 Task: Use the formula "DSUM" in spreadsheet "Project portfolio".
Action: Mouse moved to (90, 89)
Screenshot: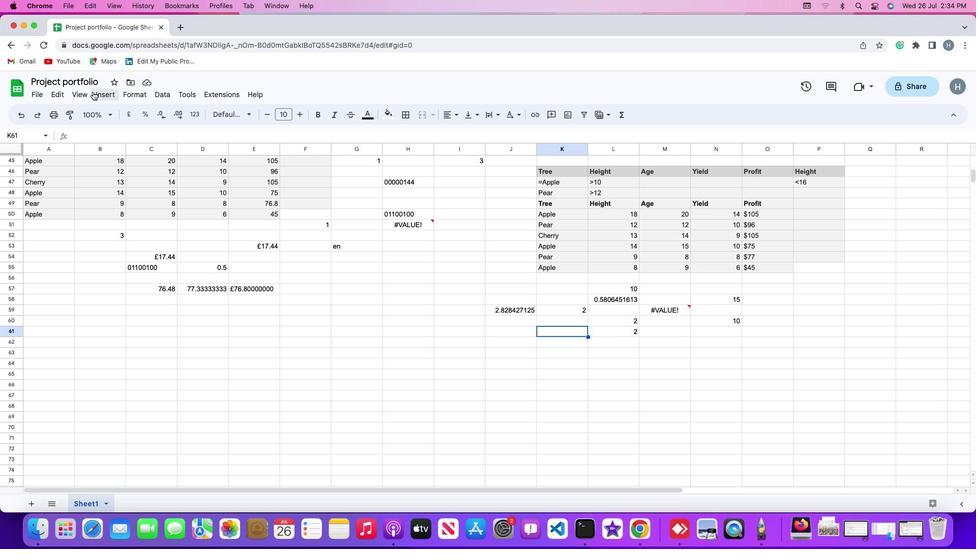 
Action: Mouse pressed left at (90, 89)
Screenshot: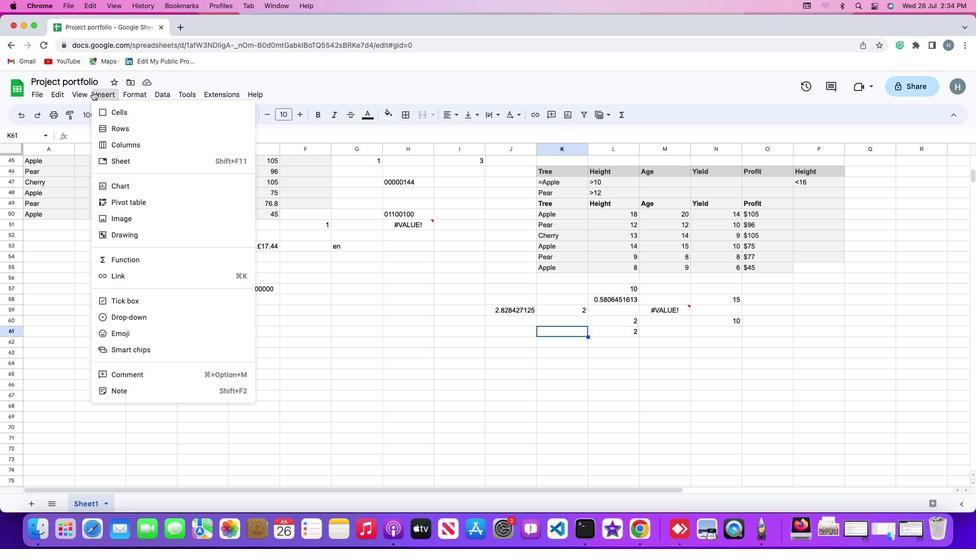 
Action: Mouse moved to (124, 255)
Screenshot: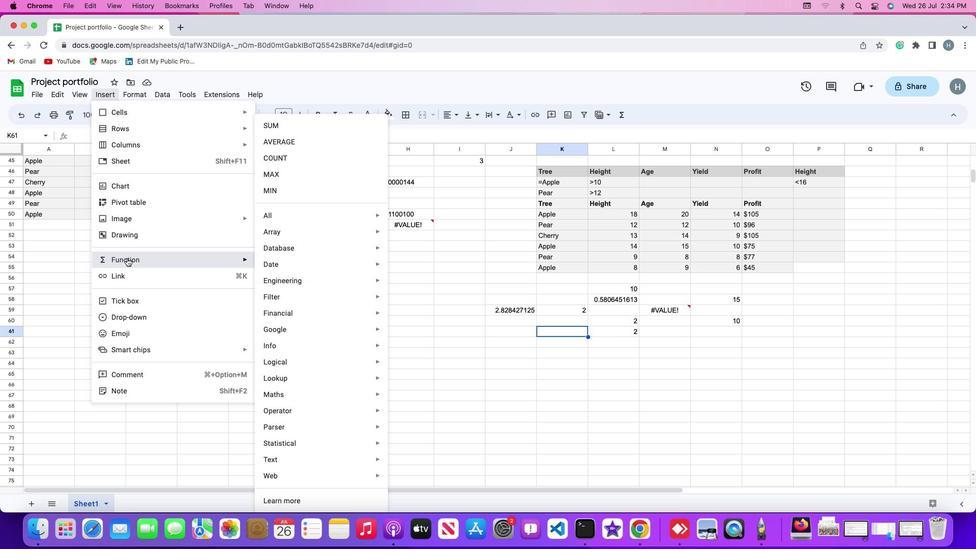 
Action: Mouse pressed left at (124, 255)
Screenshot: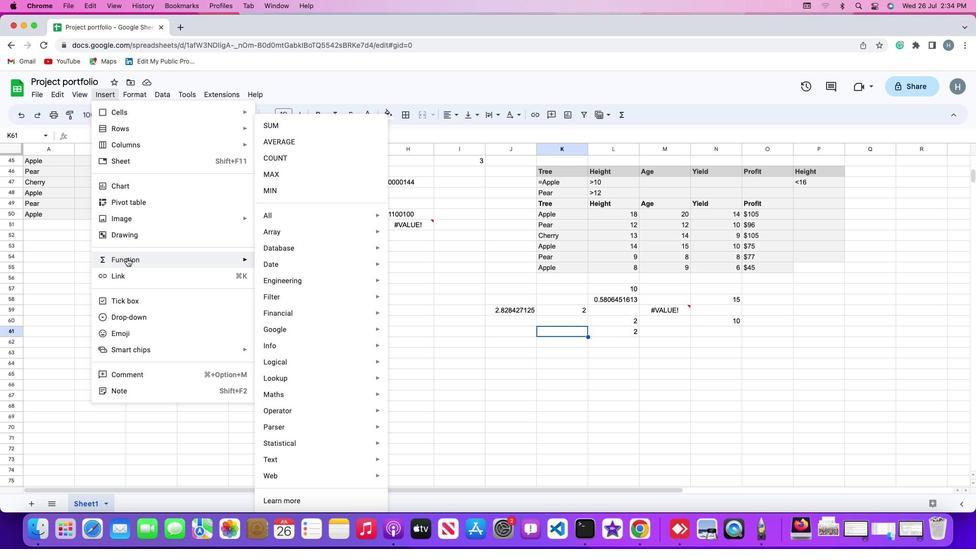 
Action: Mouse moved to (222, 252)
Screenshot: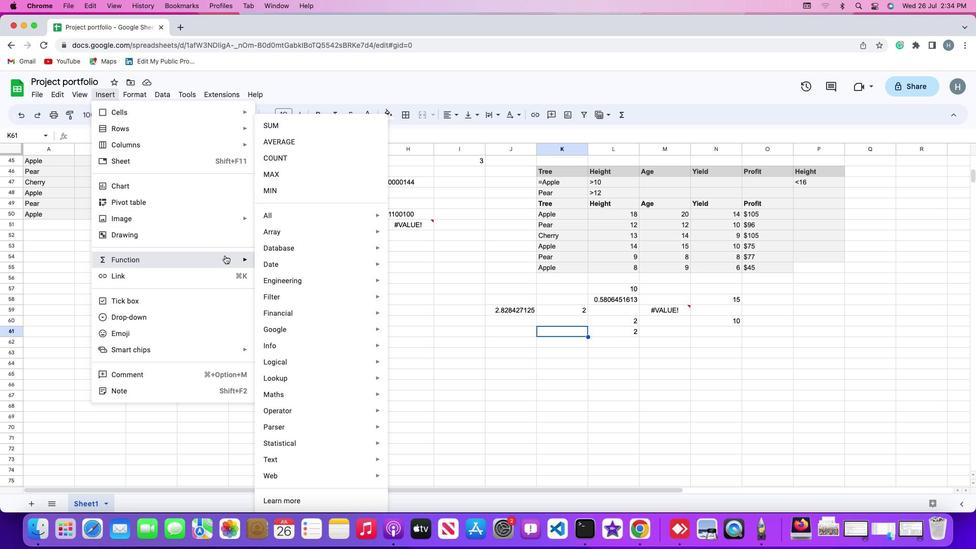 
Action: Mouse pressed left at (222, 252)
Screenshot: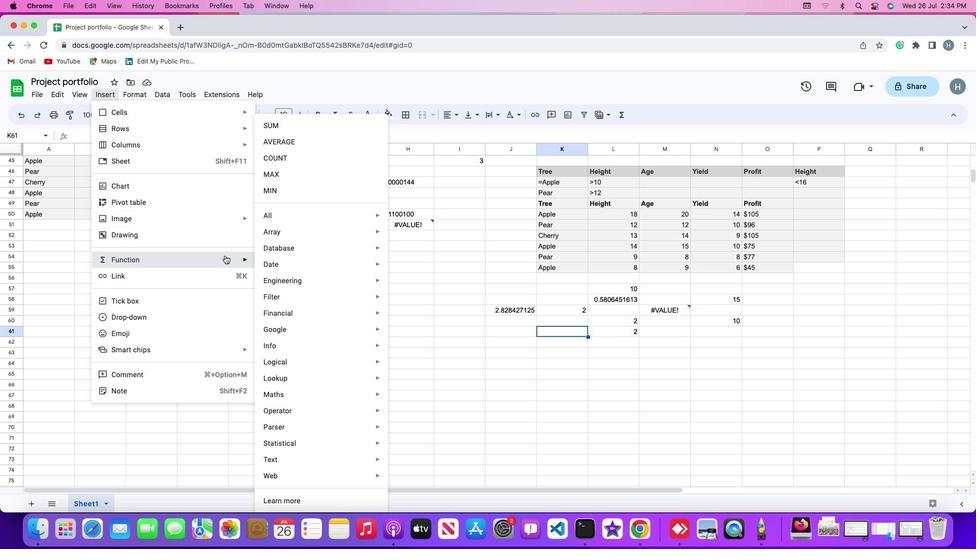 
Action: Mouse moved to (303, 212)
Screenshot: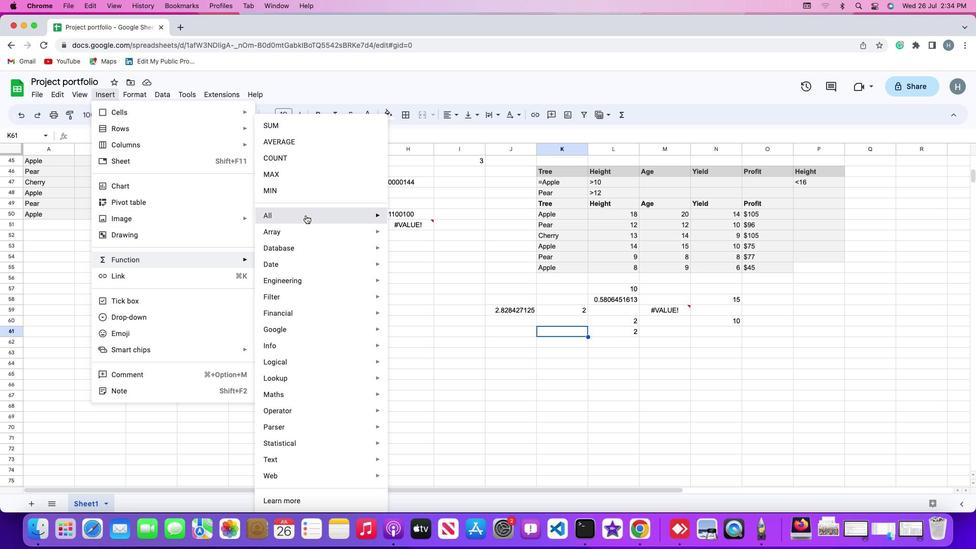 
Action: Mouse pressed left at (303, 212)
Screenshot: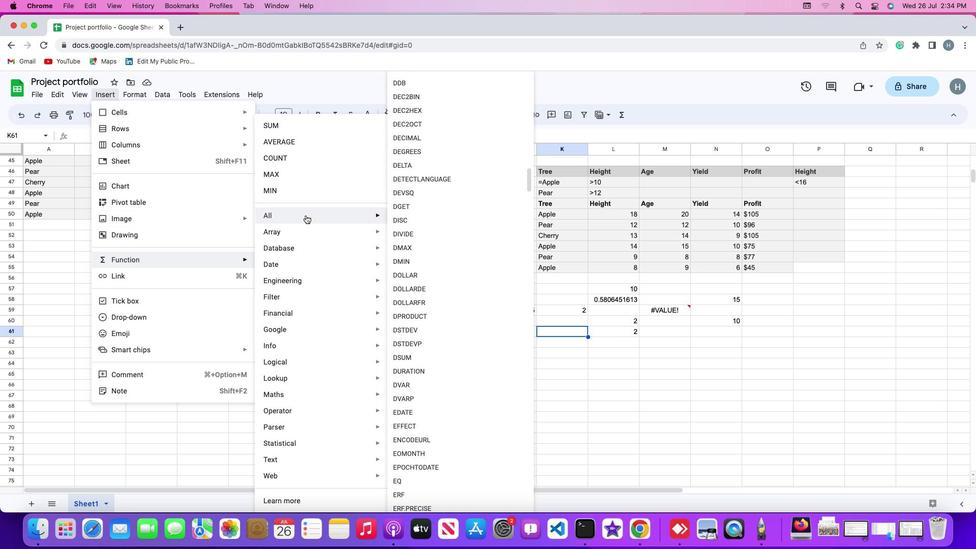 
Action: Mouse moved to (422, 355)
Screenshot: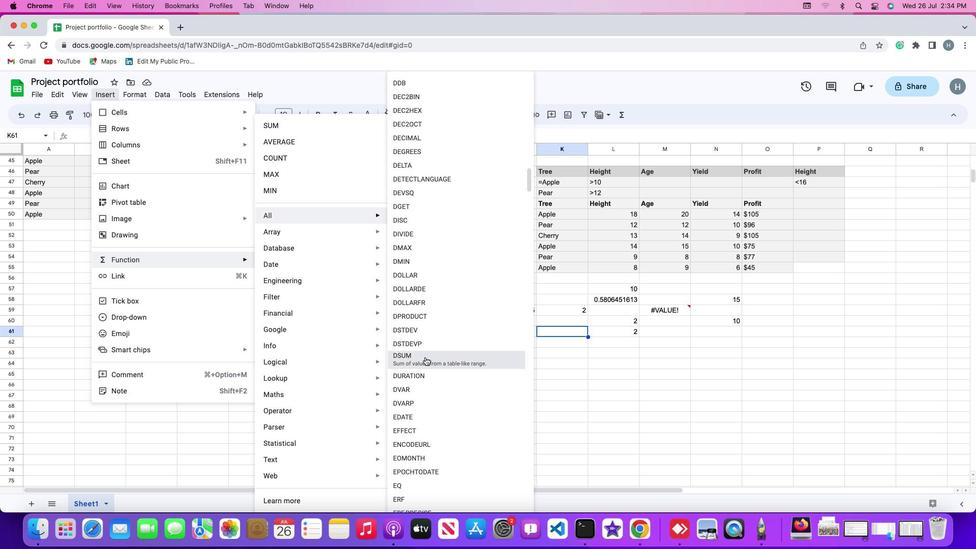 
Action: Mouse pressed left at (422, 355)
Screenshot: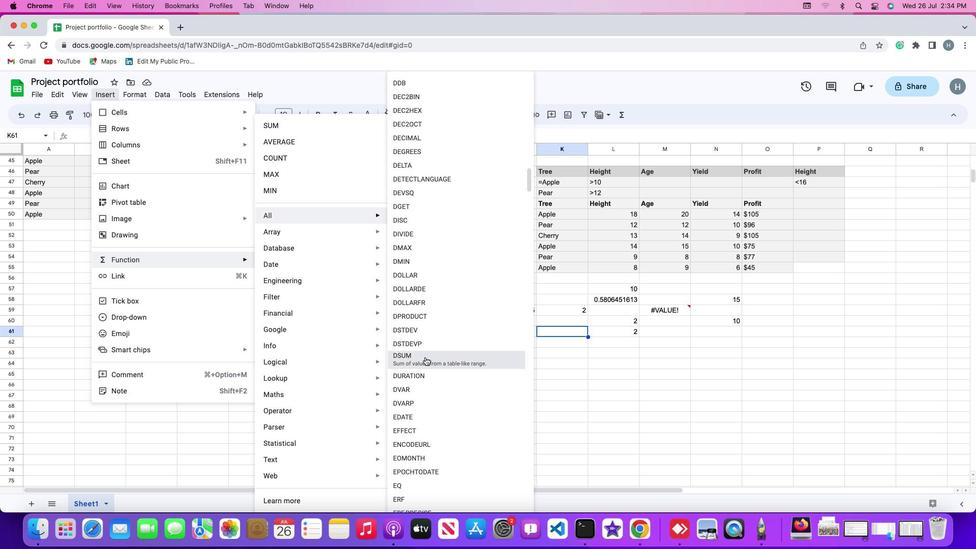 
Action: Mouse moved to (538, 198)
Screenshot: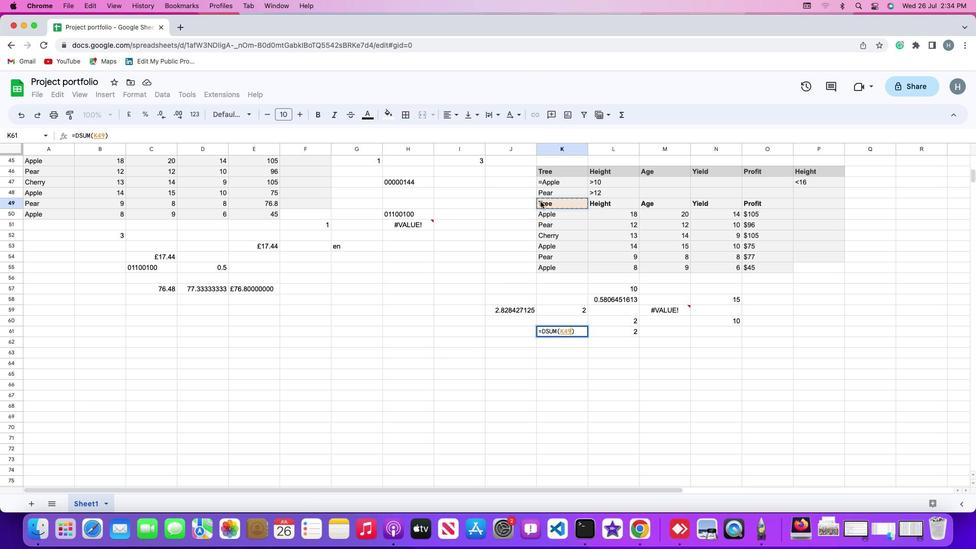 
Action: Mouse pressed left at (538, 198)
Screenshot: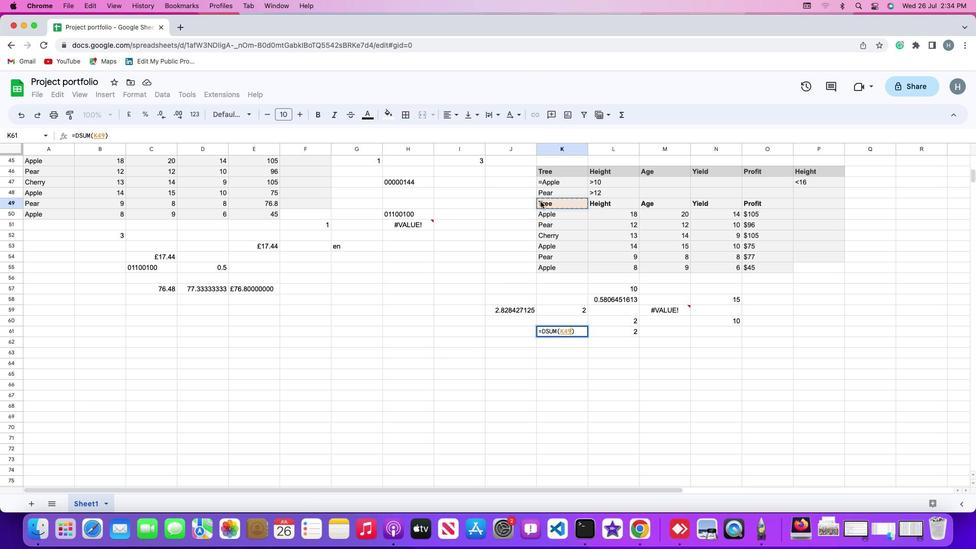 
Action: Mouse moved to (740, 264)
Screenshot: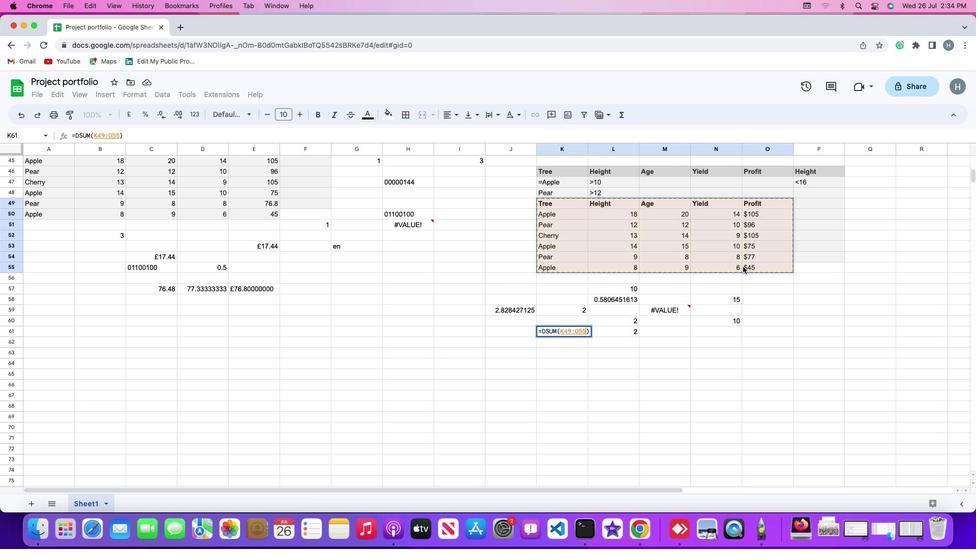 
Action: Key pressed ','Key.shift_r'"'Key.shift'Y''i''e''l''d'Key.shift_r'"'','
Screenshot: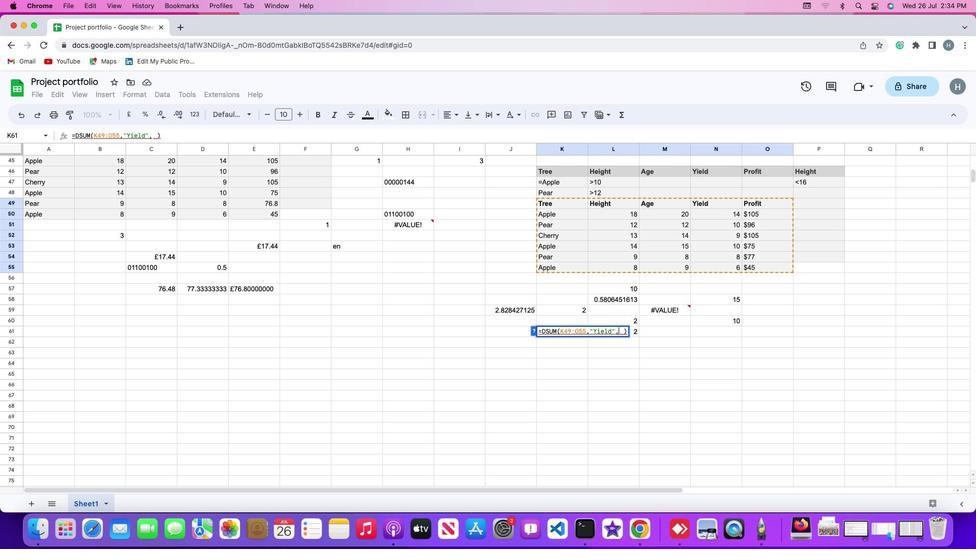 
Action: Mouse moved to (540, 166)
Screenshot: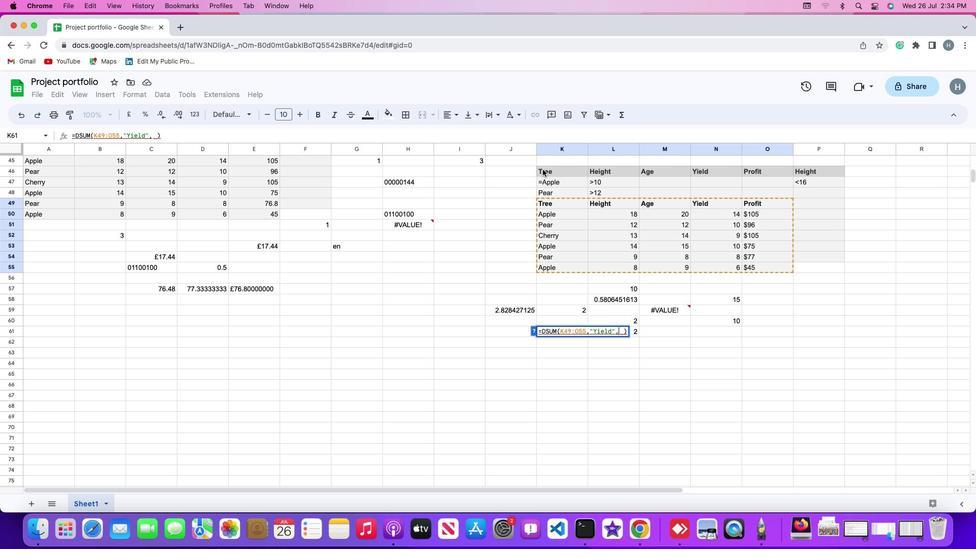 
Action: Mouse pressed left at (540, 166)
Screenshot: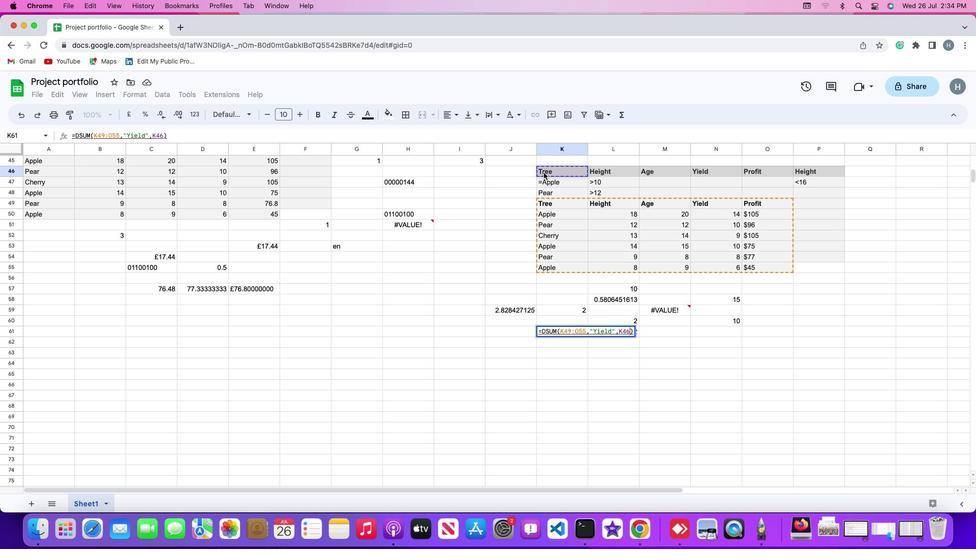 
Action: Mouse moved to (803, 182)
Screenshot: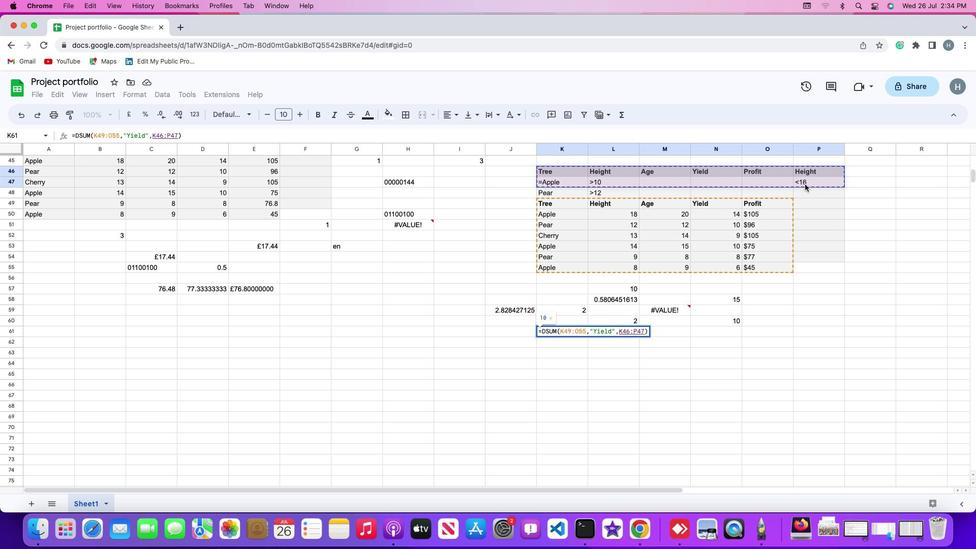 
Action: Key pressed Key.enter
Screenshot: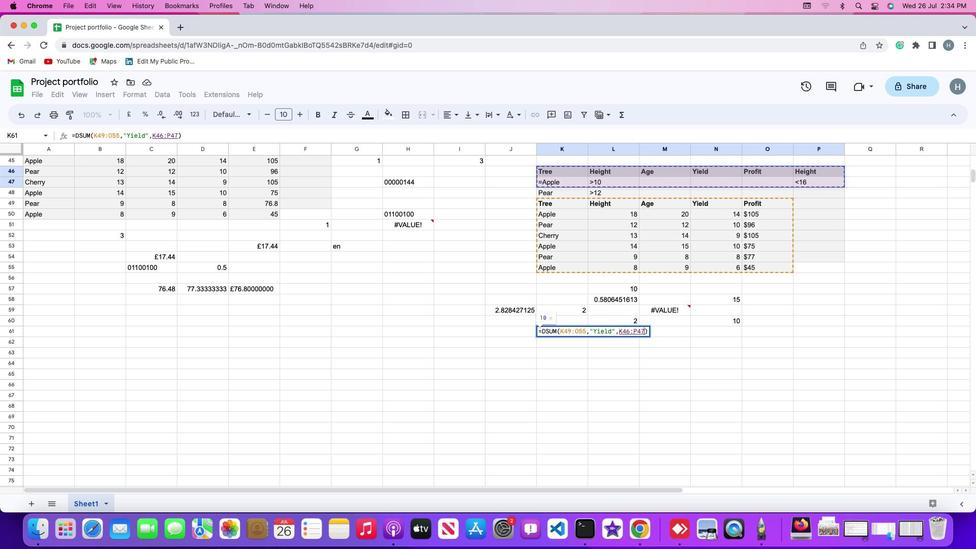 
Action: Mouse moved to (801, 182)
Screenshot: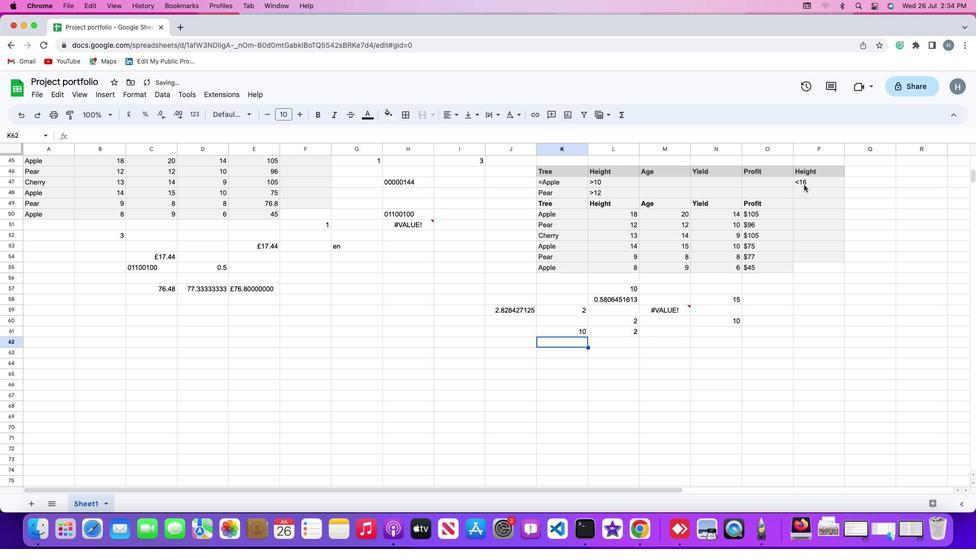 
